 Task: Create in the project WiseTech and in the Backlog issue 'Integrate a new feedback survey feature into an existing website to gather user feedback and suggestions' a child issue 'Integration with customer relationship management software', and assign it to team member softage.1@softage.net.
Action: Mouse moved to (497, 618)
Screenshot: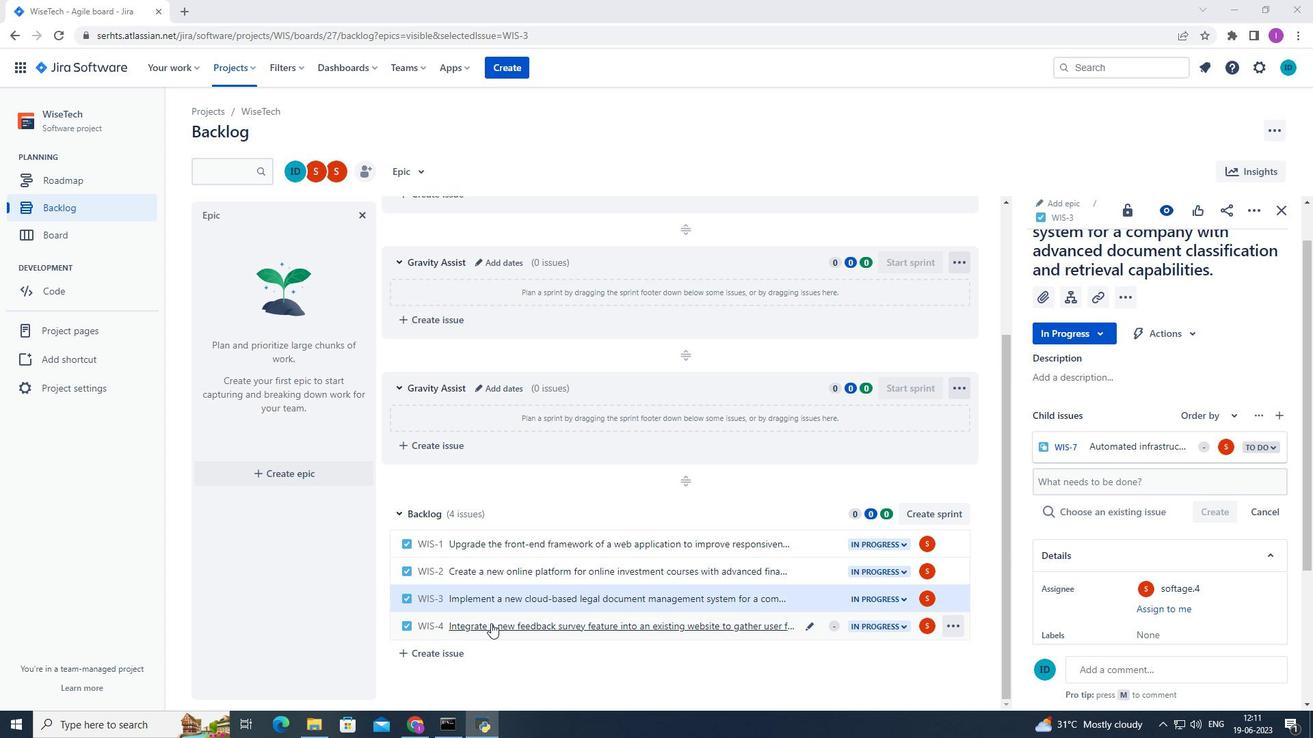 
Action: Mouse pressed left at (497, 618)
Screenshot: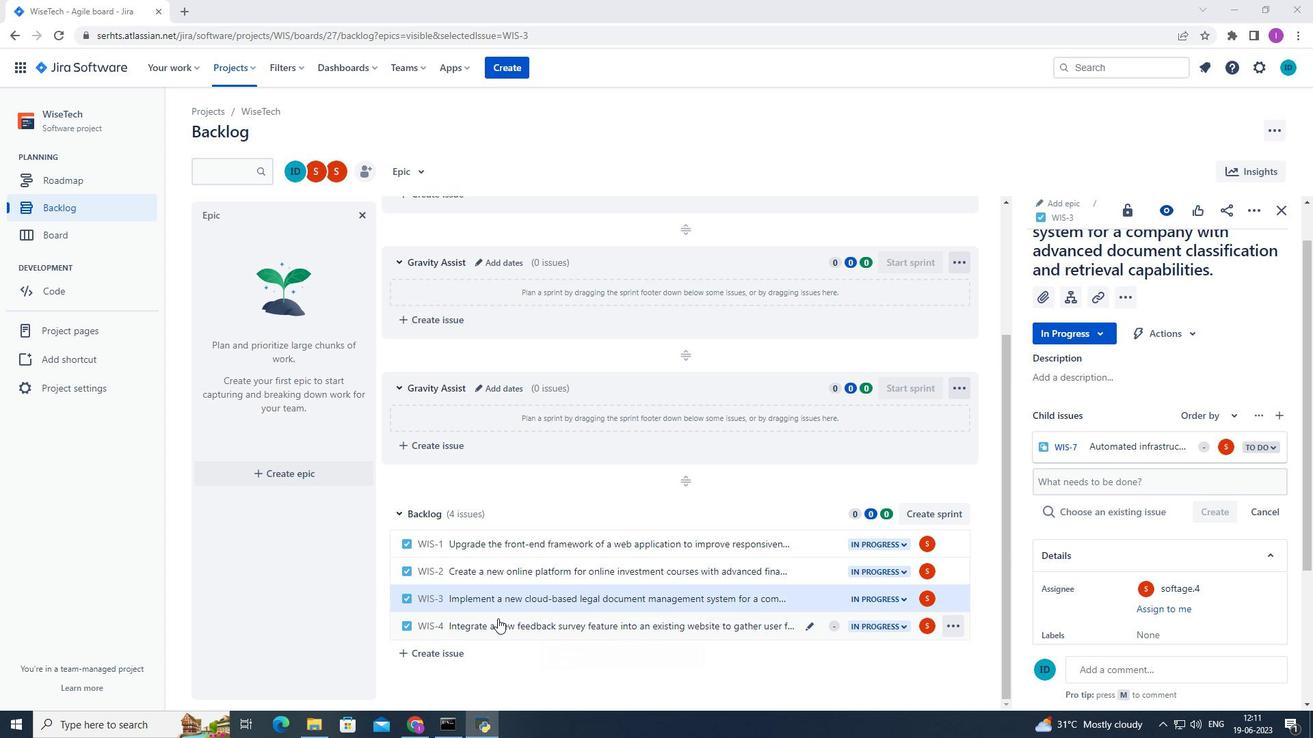 
Action: Mouse moved to (1072, 338)
Screenshot: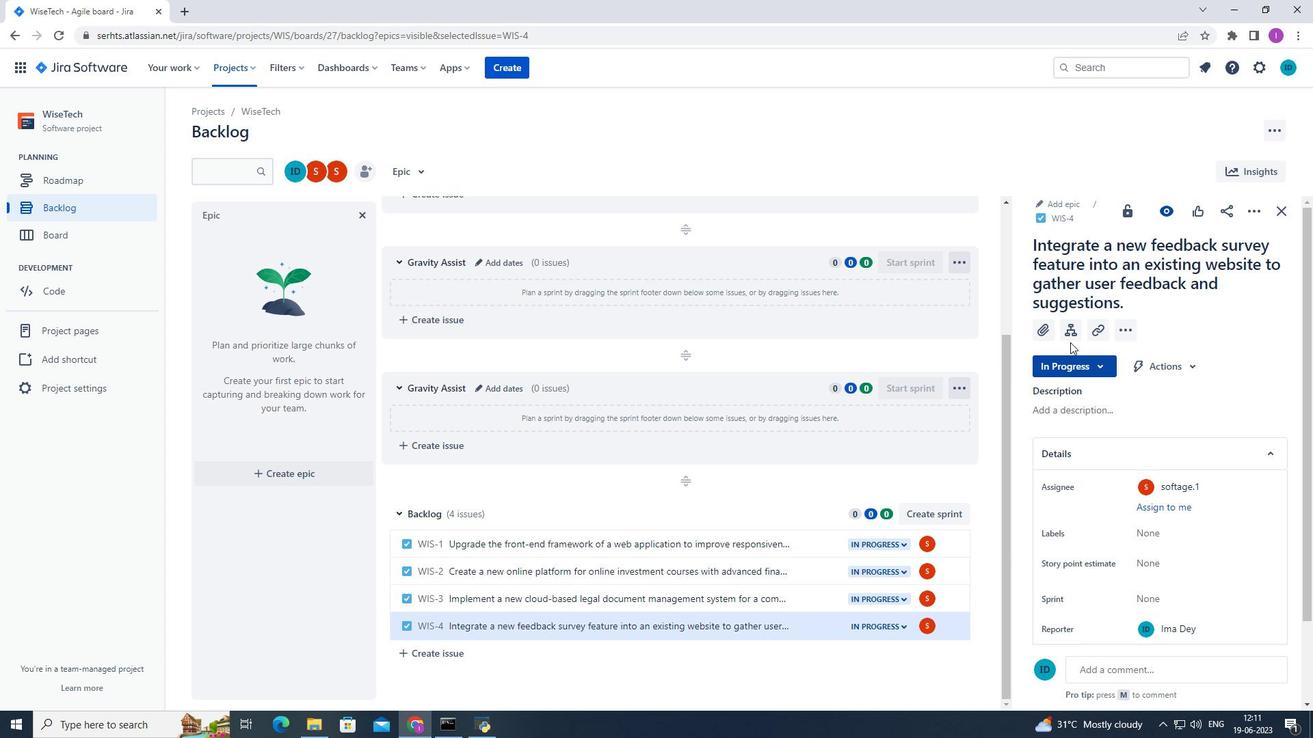 
Action: Mouse pressed left at (1072, 338)
Screenshot: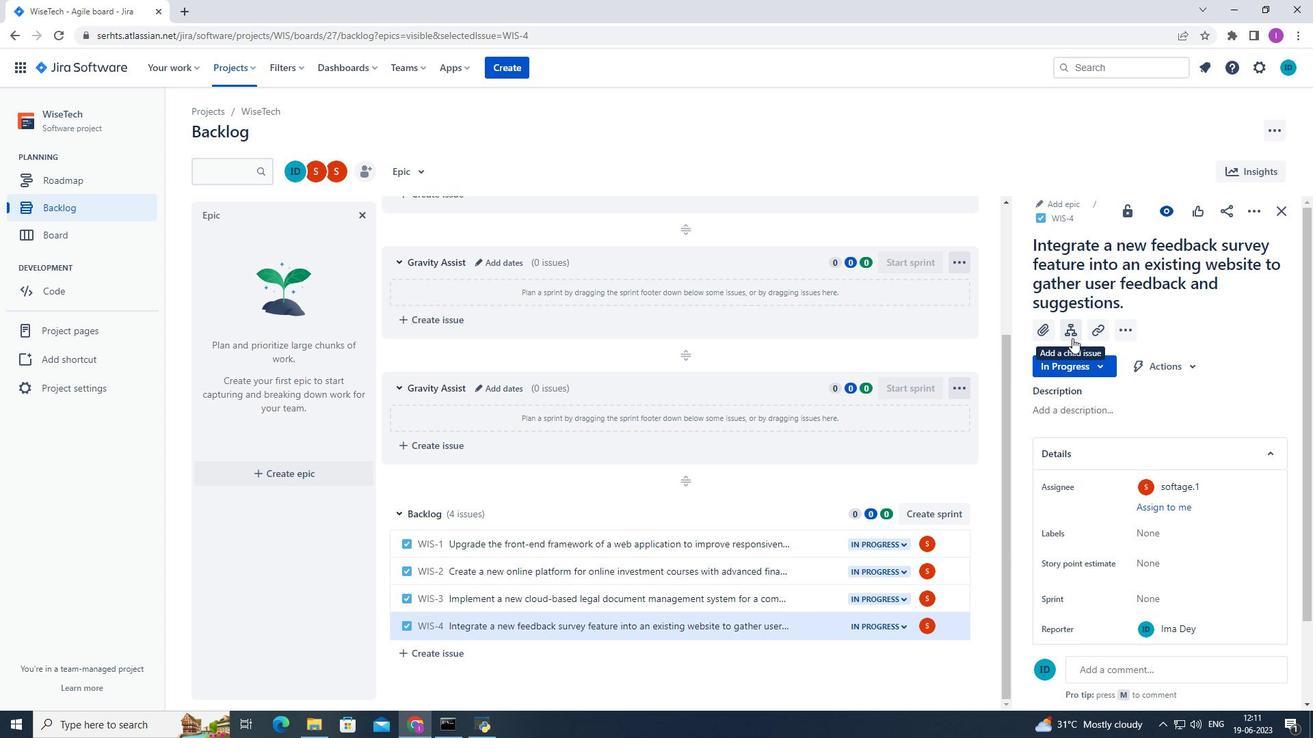 
Action: Mouse moved to (1053, 382)
Screenshot: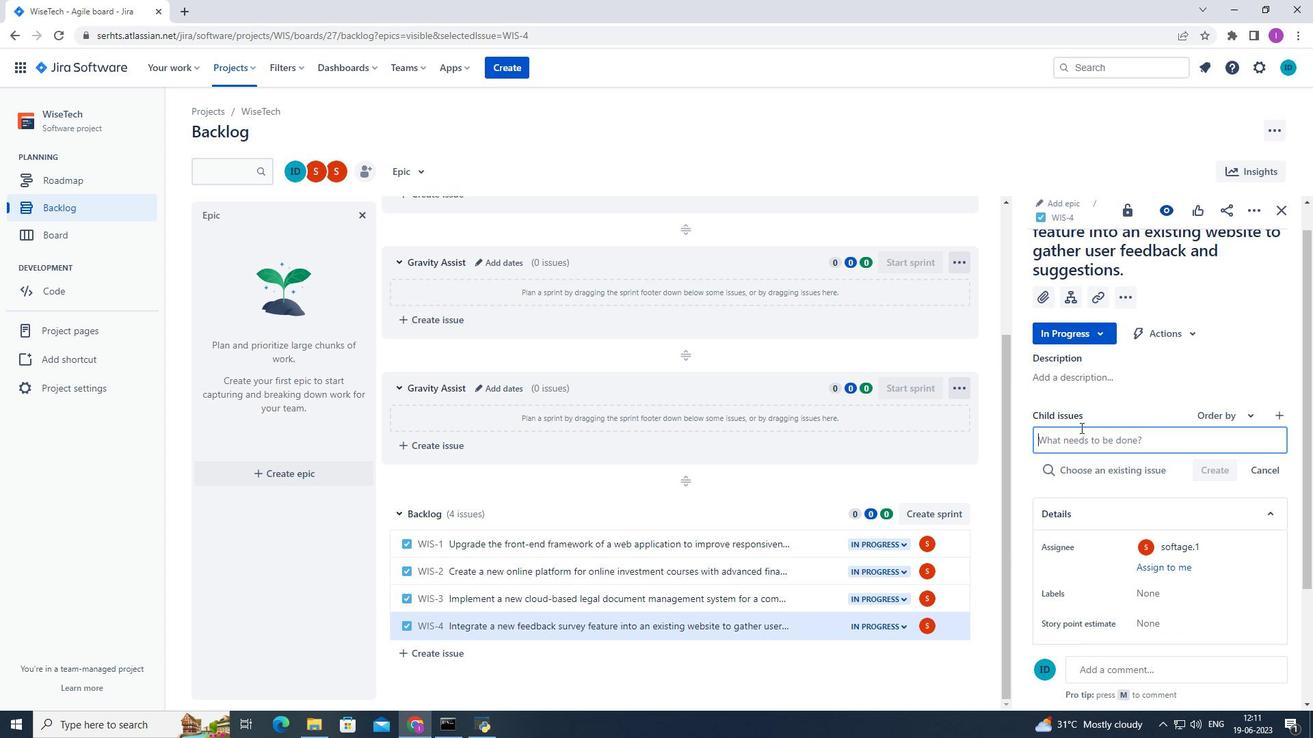 
Action: Key pressed <Key.shift>In
Screenshot: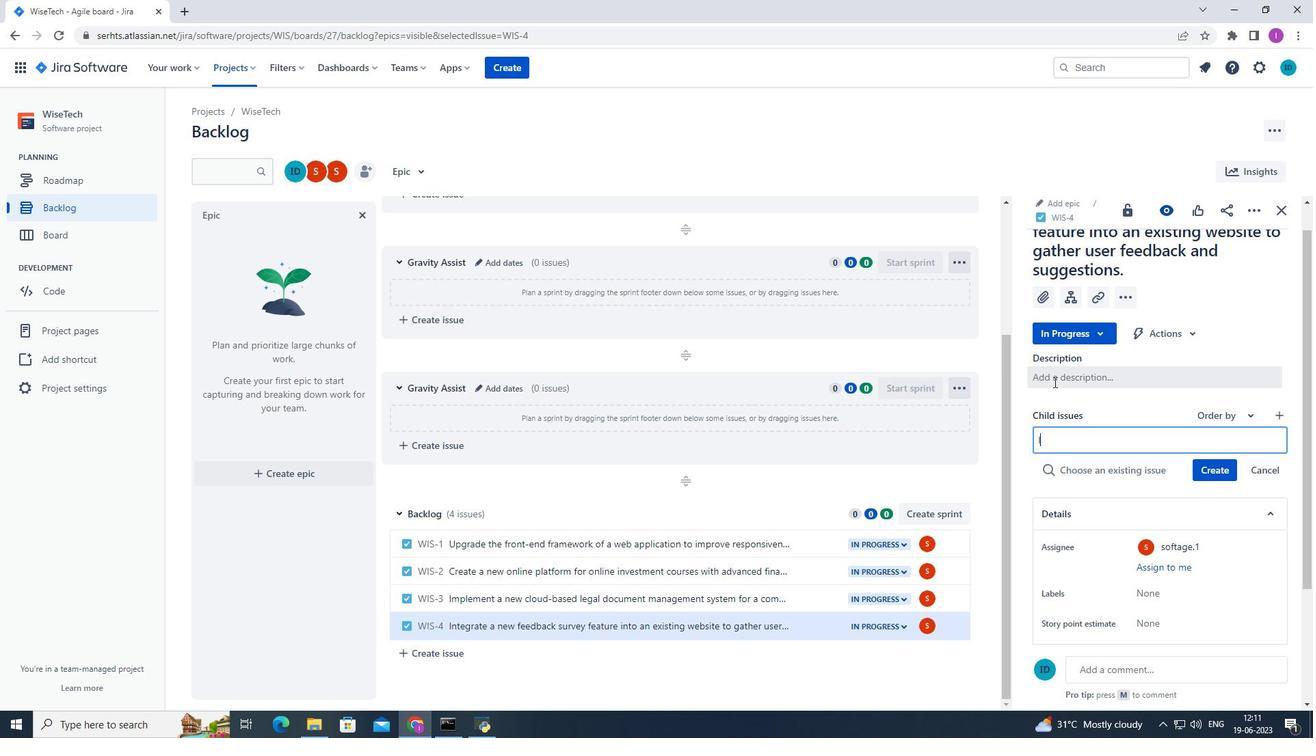 
Action: Mouse moved to (1053, 382)
Screenshot: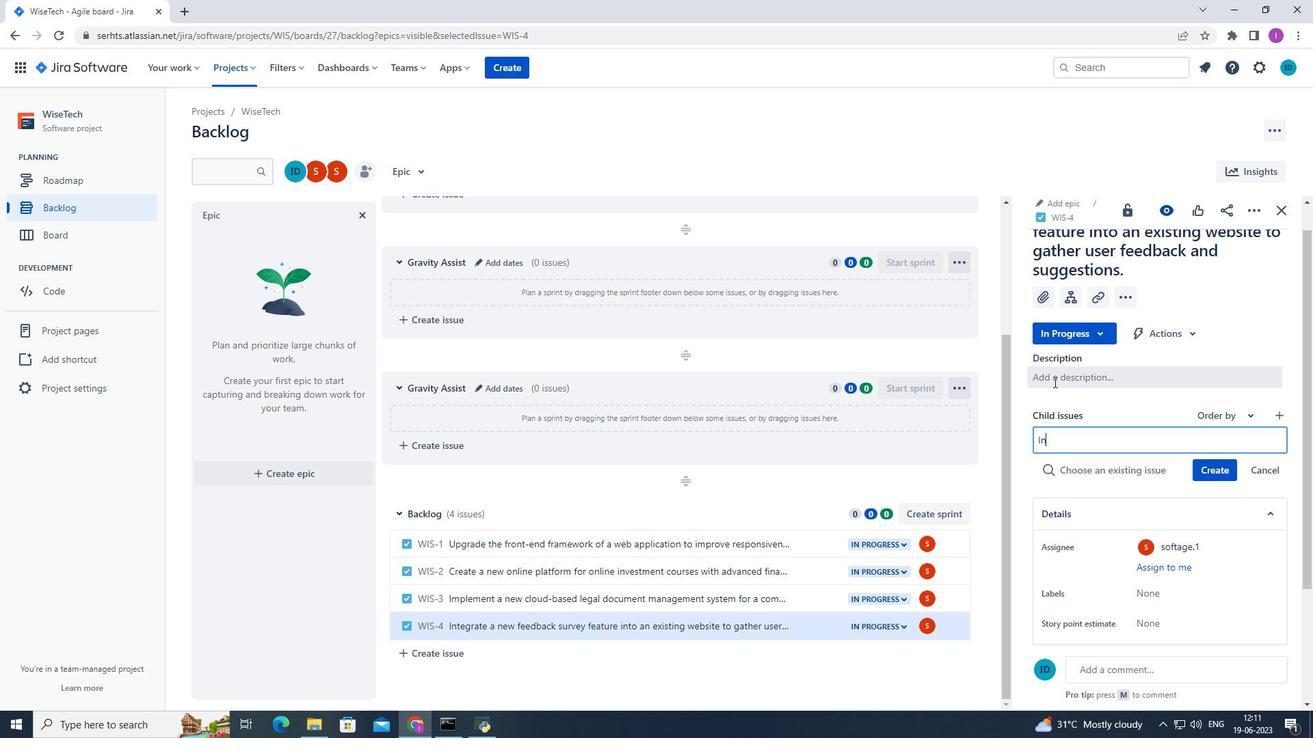 
Action: Key pressed ter<Key.backspace>gration<Key.space>witj<Key.backspace>h<Key.space>customer<Key.space>e<Key.backspace>relatu<Key.backspace>iop<Key.backspace>nshio<Key.backspace>p<Key.space>management<Key.space>software<Key.enter>
Screenshot: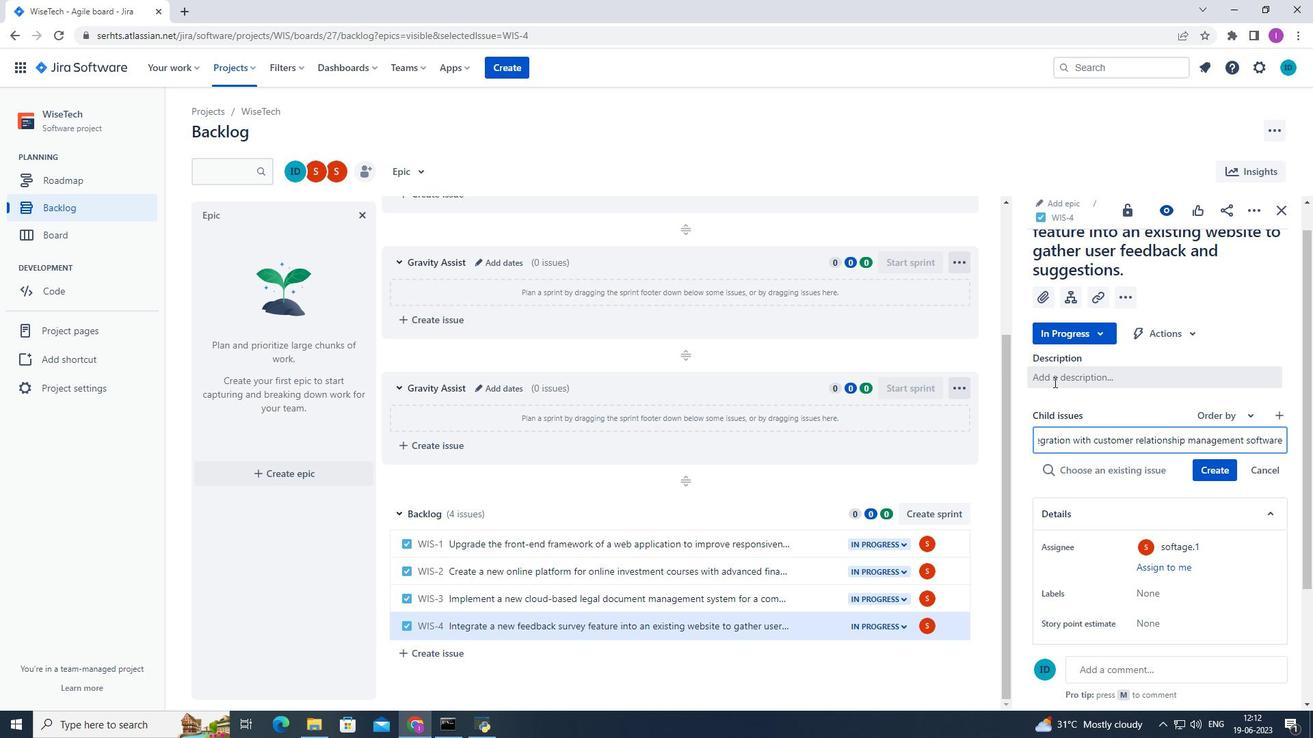 
Action: Mouse moved to (1221, 446)
Screenshot: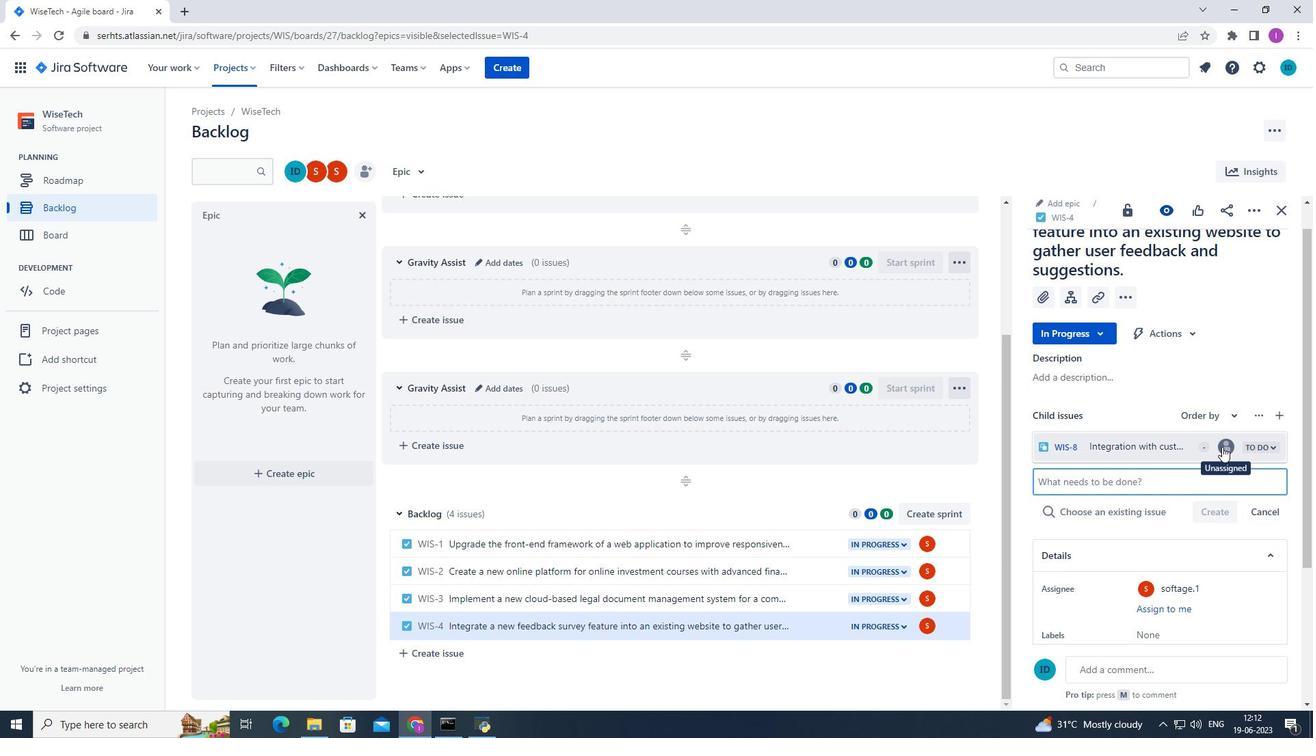 
Action: Mouse pressed left at (1221, 446)
Screenshot: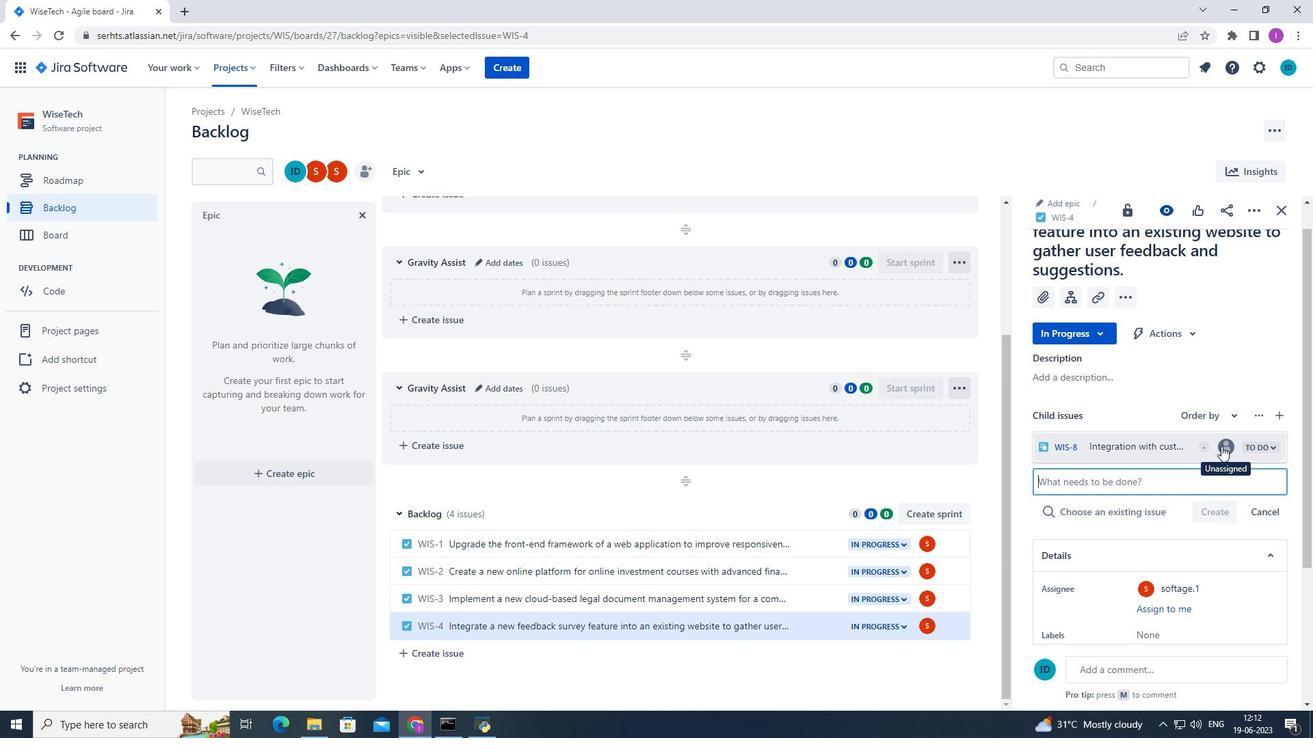 
Action: Mouse moved to (1084, 480)
Screenshot: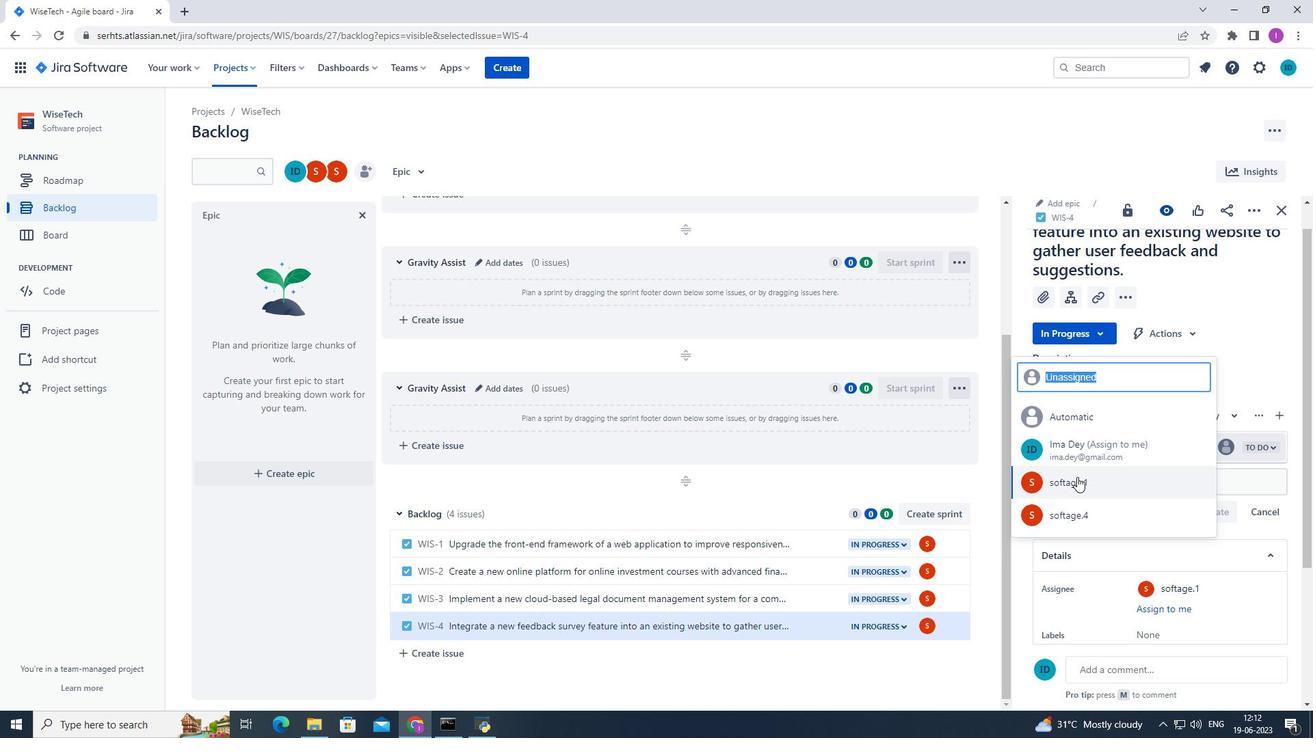 
Action: Mouse pressed left at (1084, 480)
Screenshot: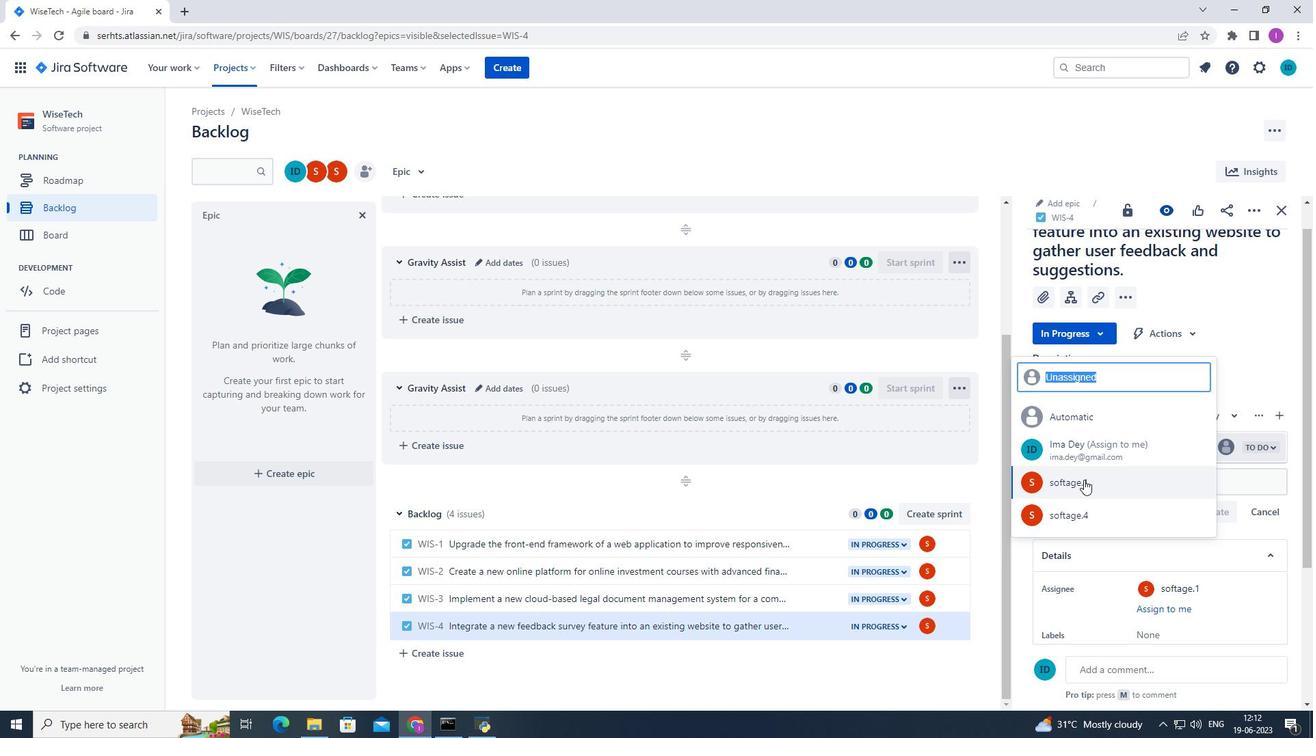 
Action: Mouse moved to (1147, 450)
Screenshot: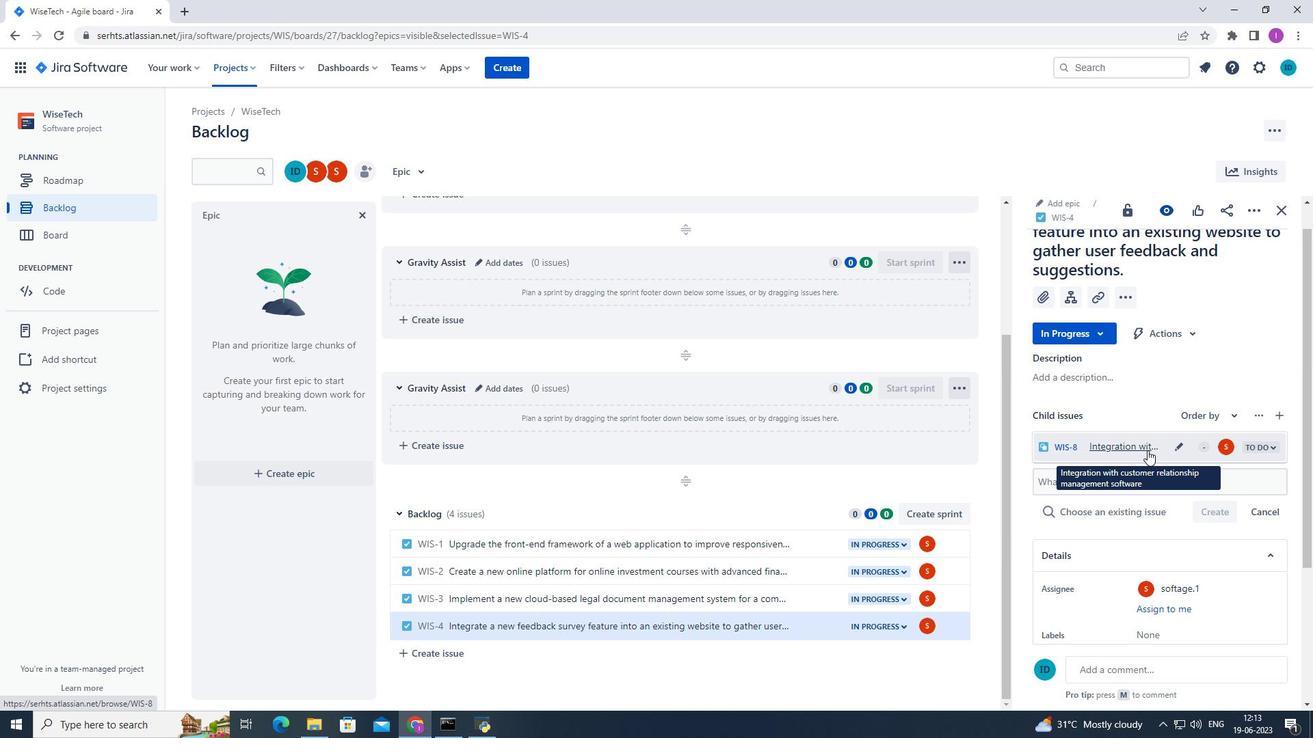
